Task: Use Forest Effect in this video Movie B.mp4
Action: Mouse pressed left at (417, 217)
Screenshot: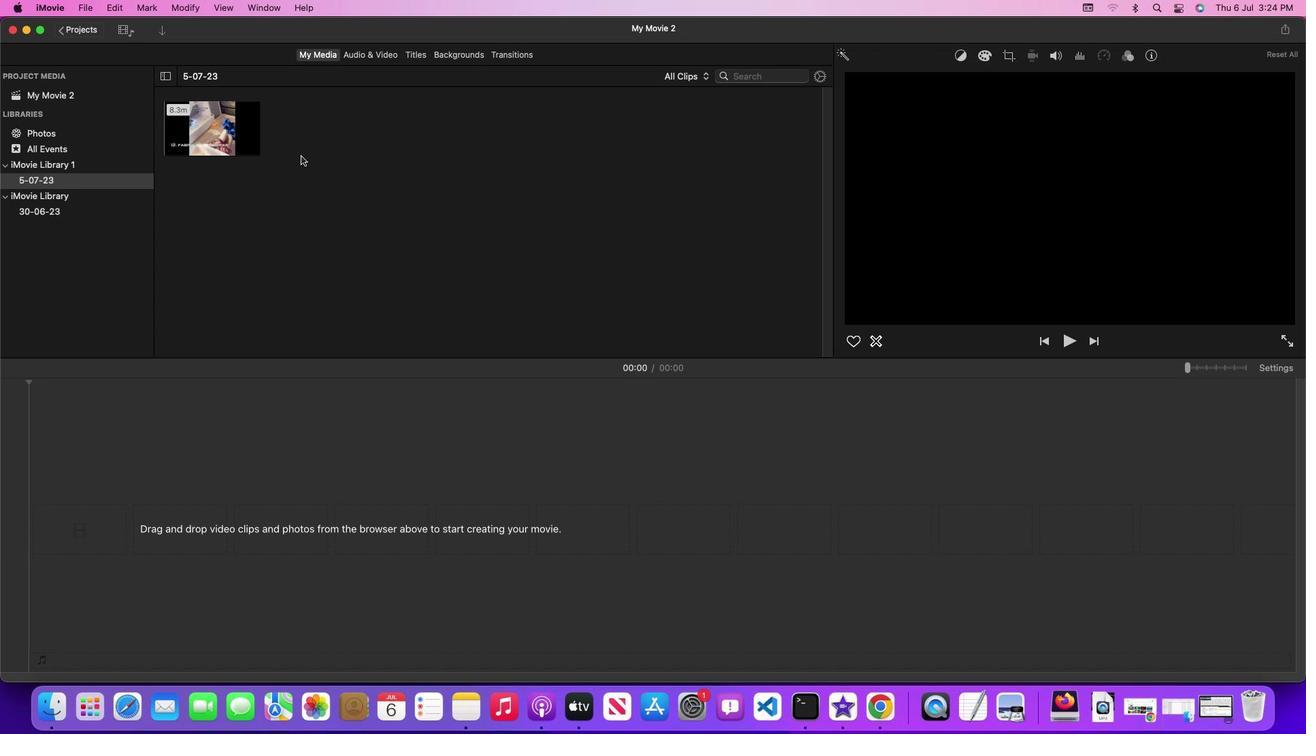 
Action: Mouse moved to (292, 193)
Screenshot: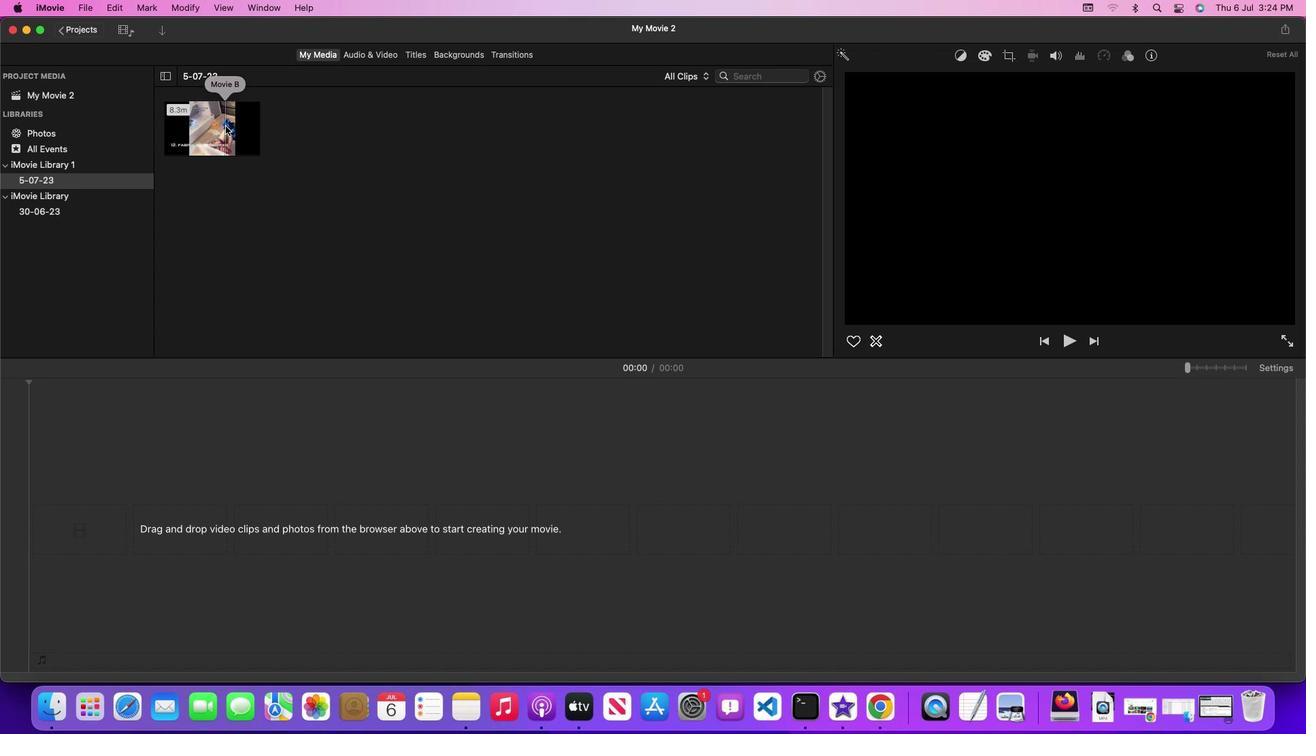 
Action: Mouse pressed left at (292, 193)
Screenshot: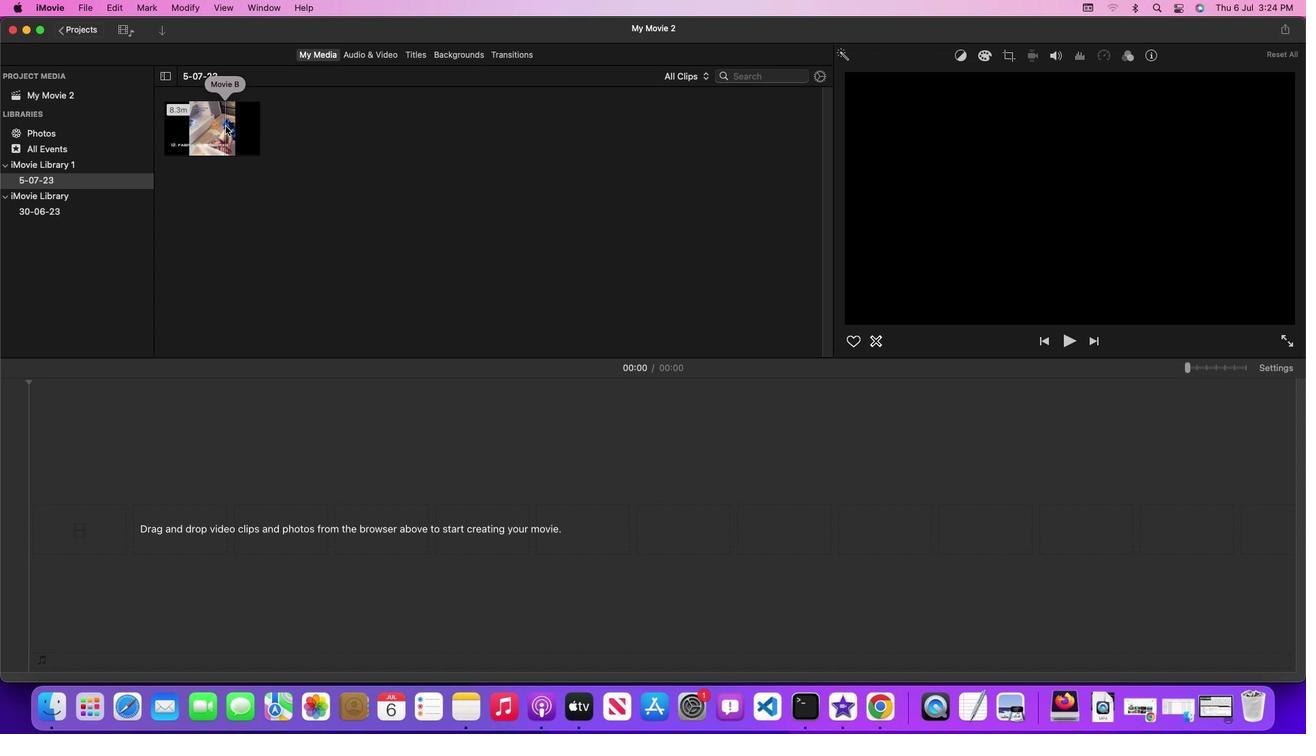 
Action: Mouse pressed left at (292, 193)
Screenshot: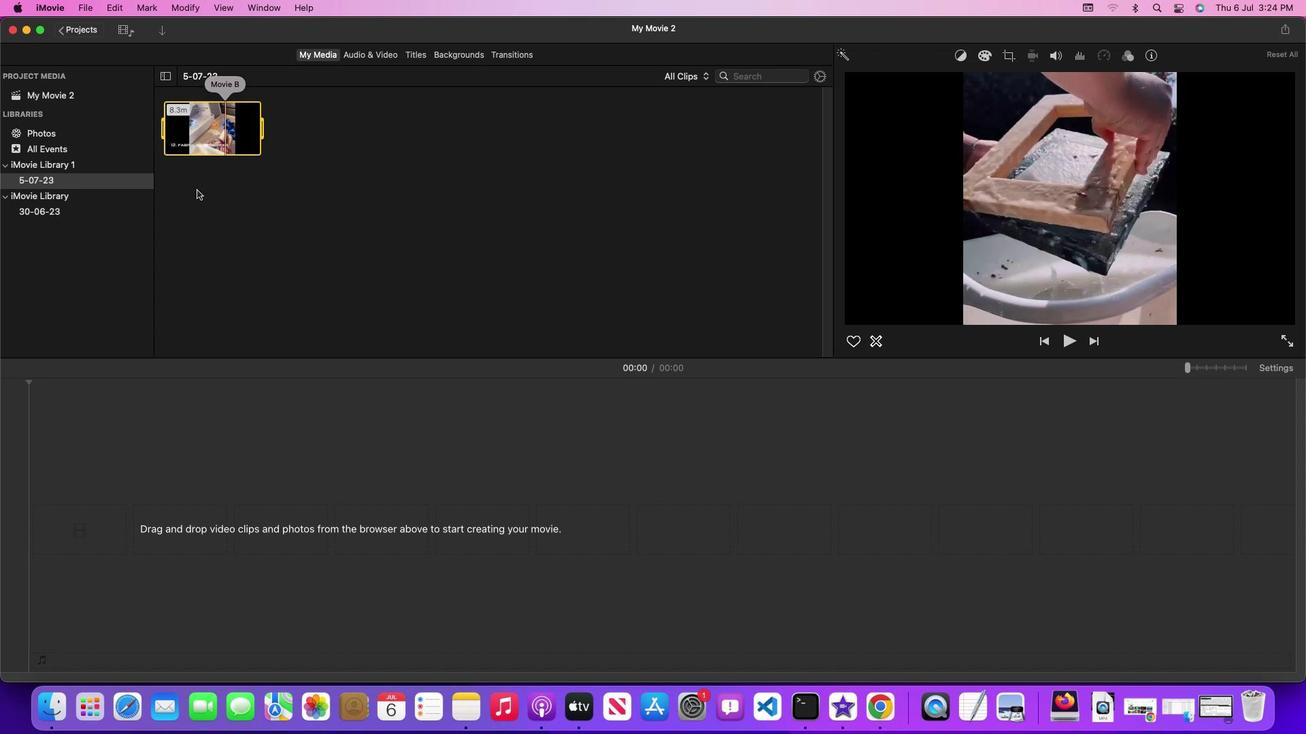 
Action: Mouse moved to (451, 121)
Screenshot: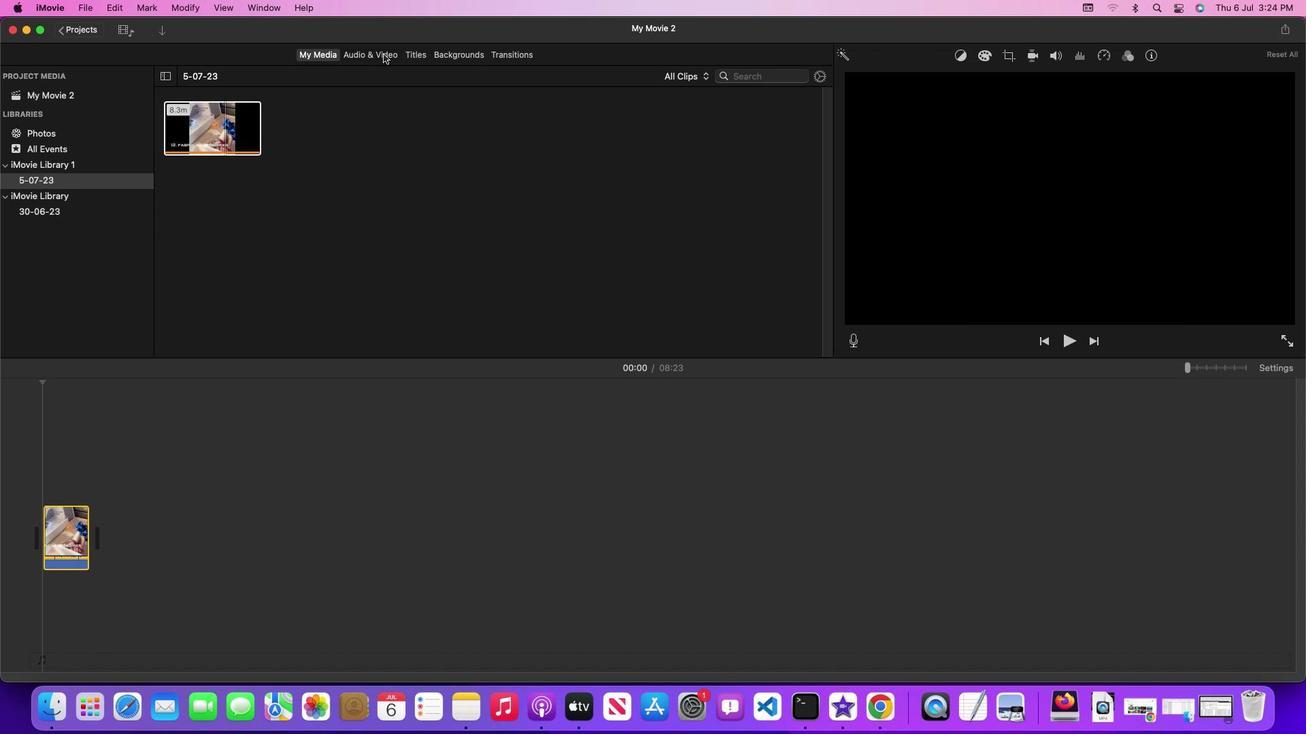 
Action: Mouse pressed left at (451, 121)
Screenshot: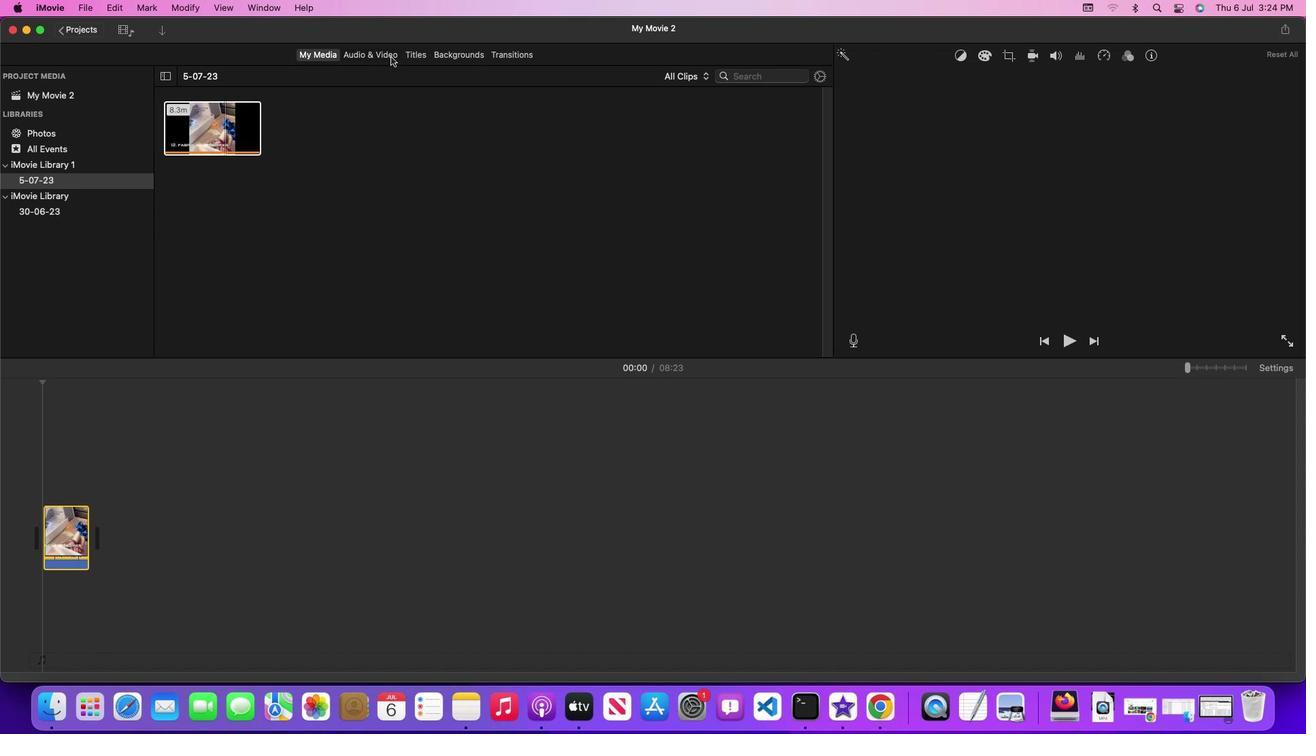 
Action: Mouse moved to (898, 252)
Screenshot: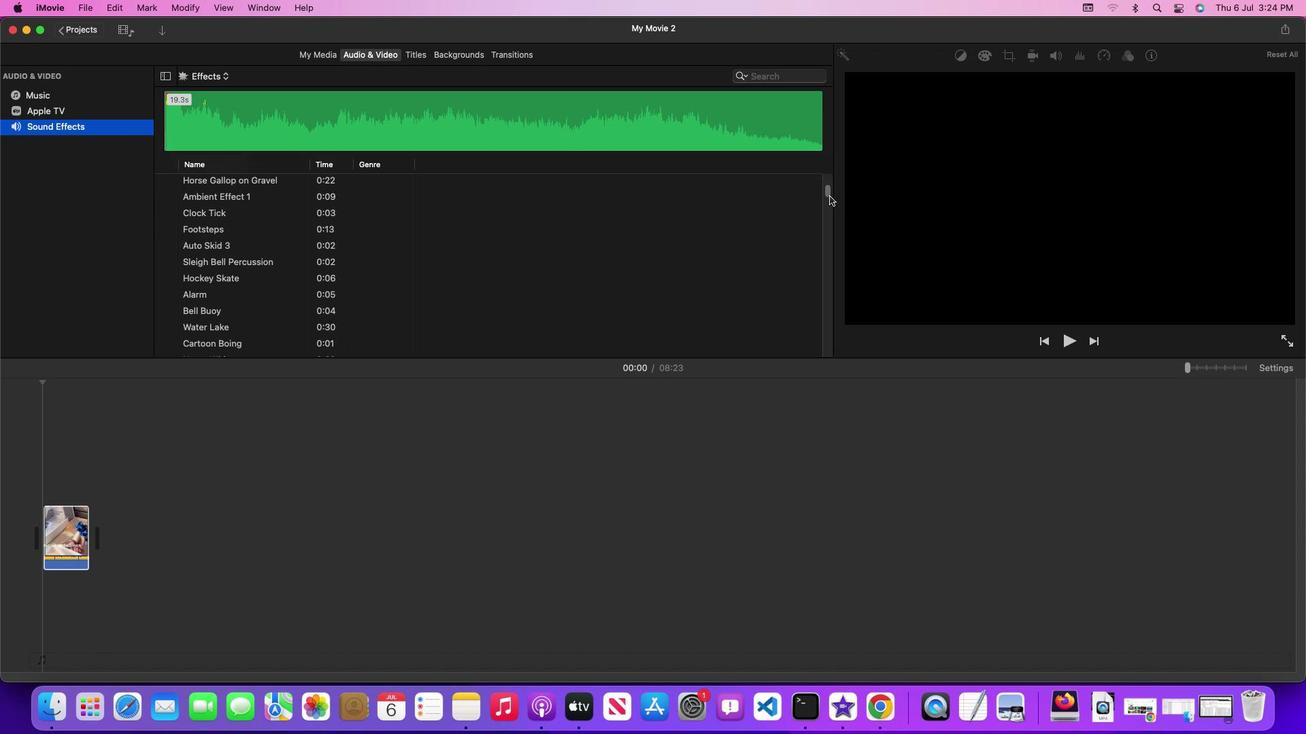 
Action: Mouse pressed left at (898, 252)
Screenshot: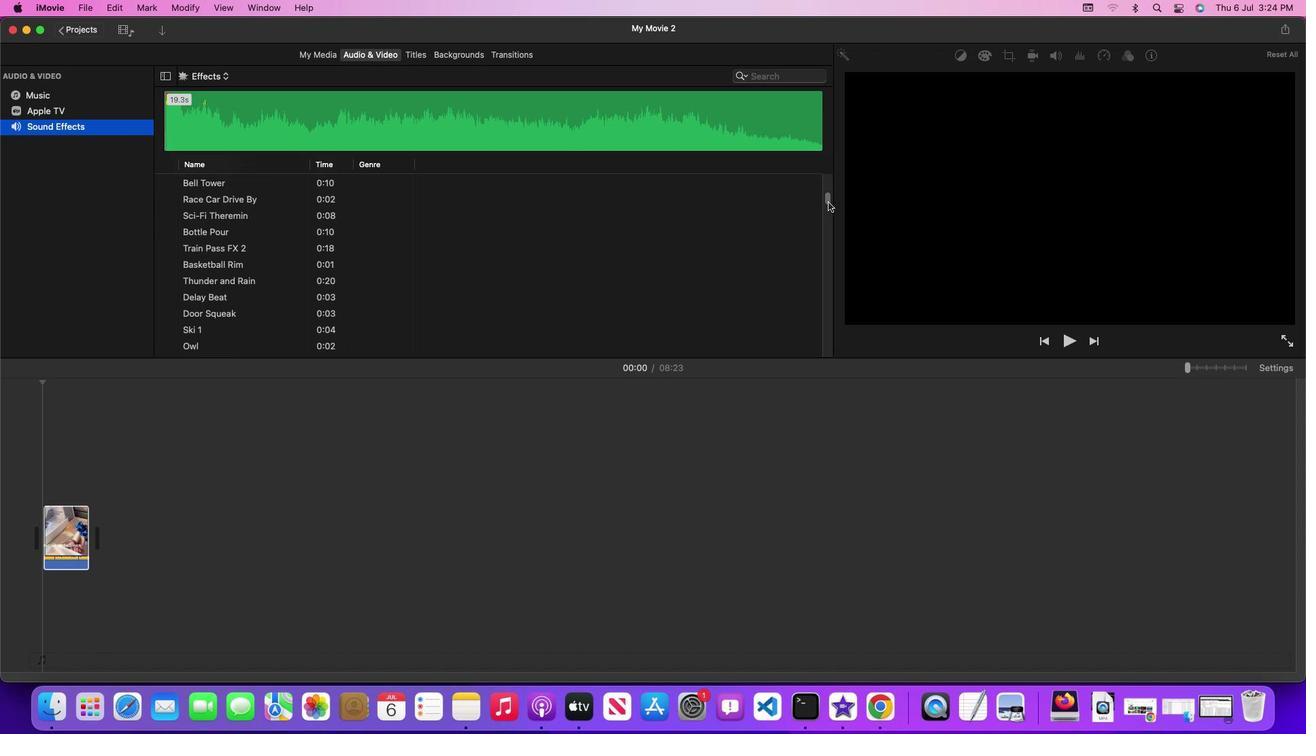 
Action: Mouse moved to (659, 357)
Screenshot: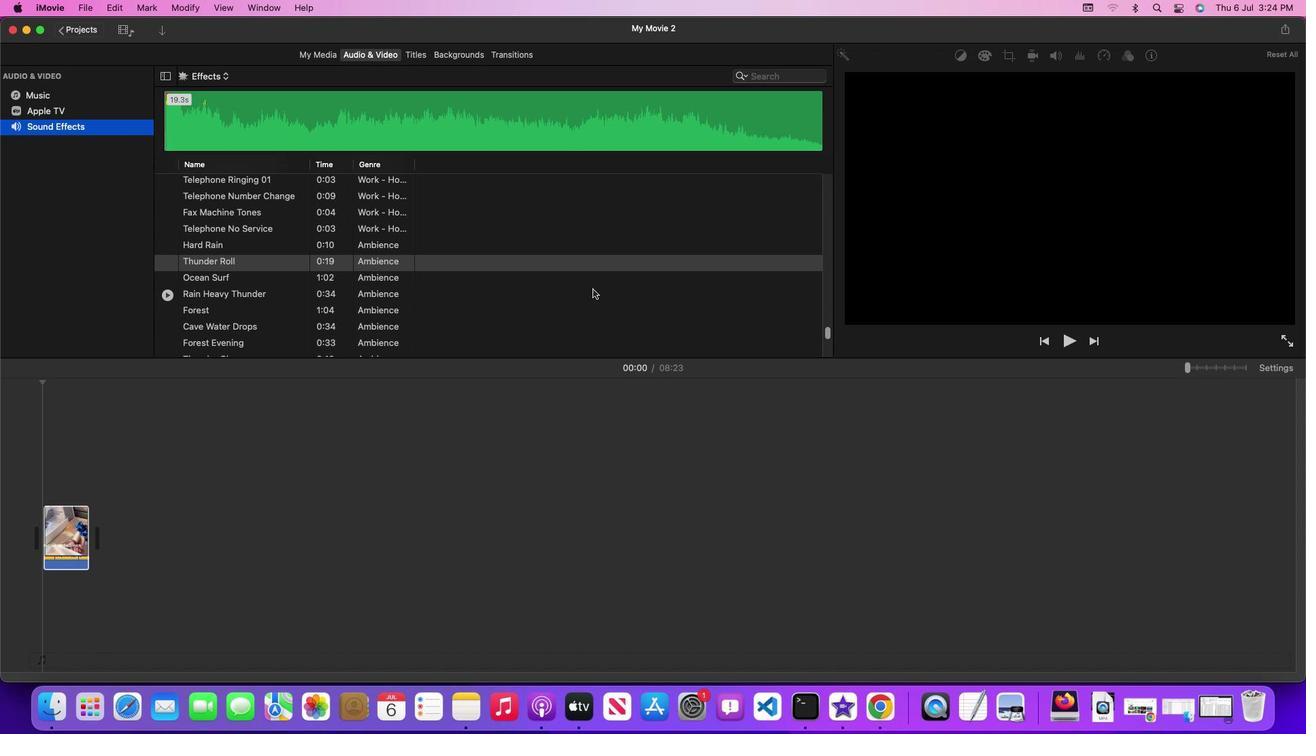
Action: Mouse scrolled (659, 357) with delta (67, 66)
Screenshot: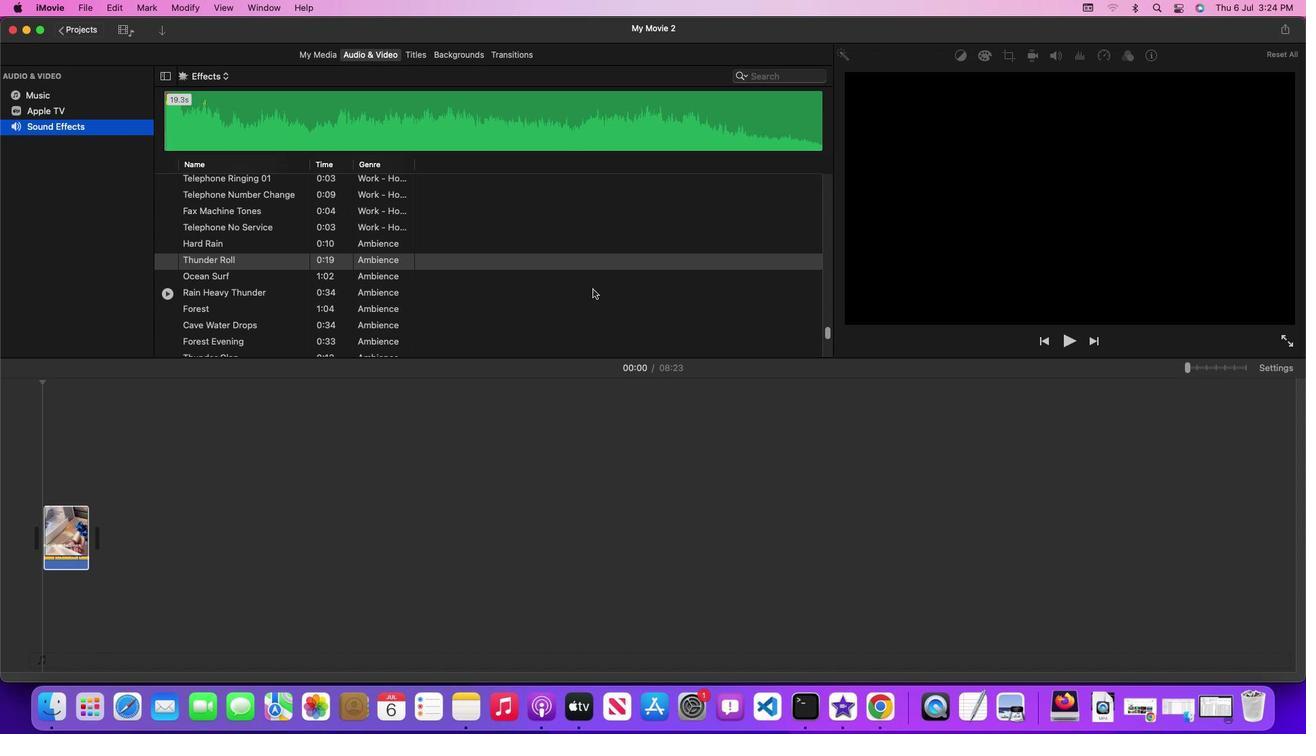 
Action: Mouse moved to (573, 375)
Screenshot: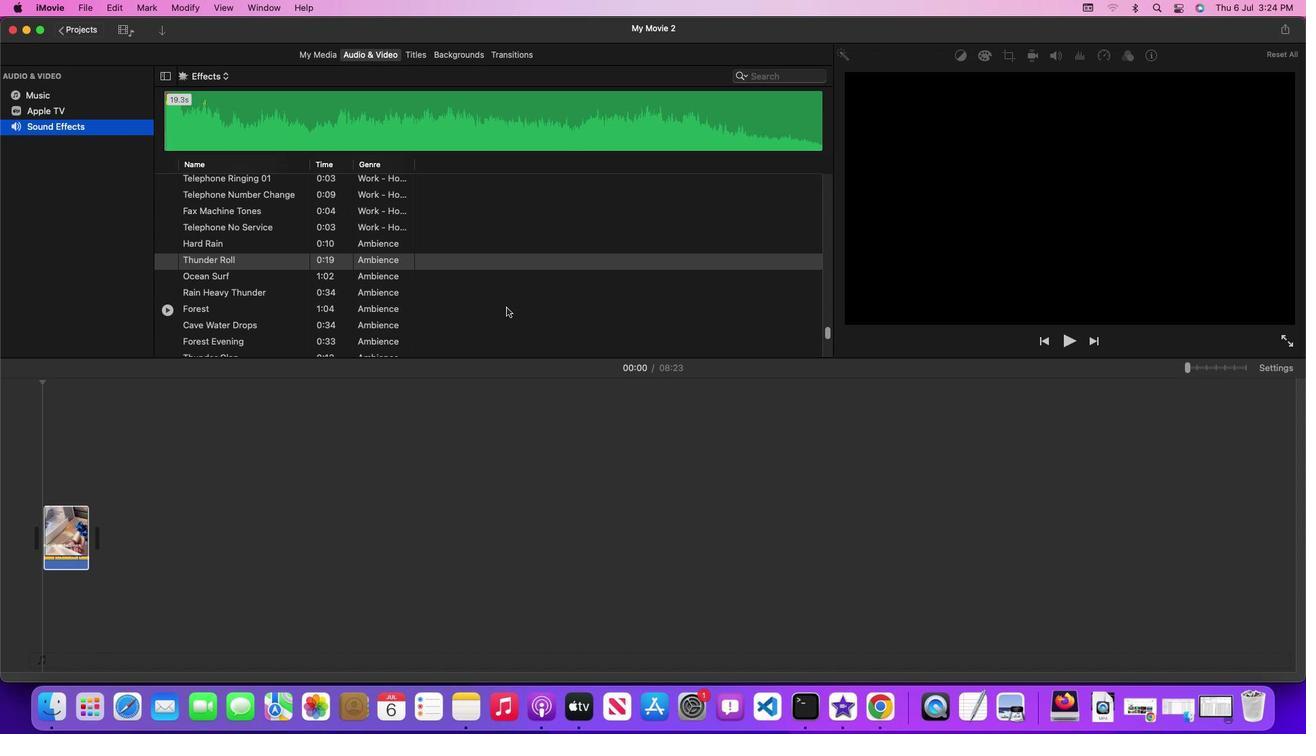 
Action: Mouse pressed left at (573, 375)
Screenshot: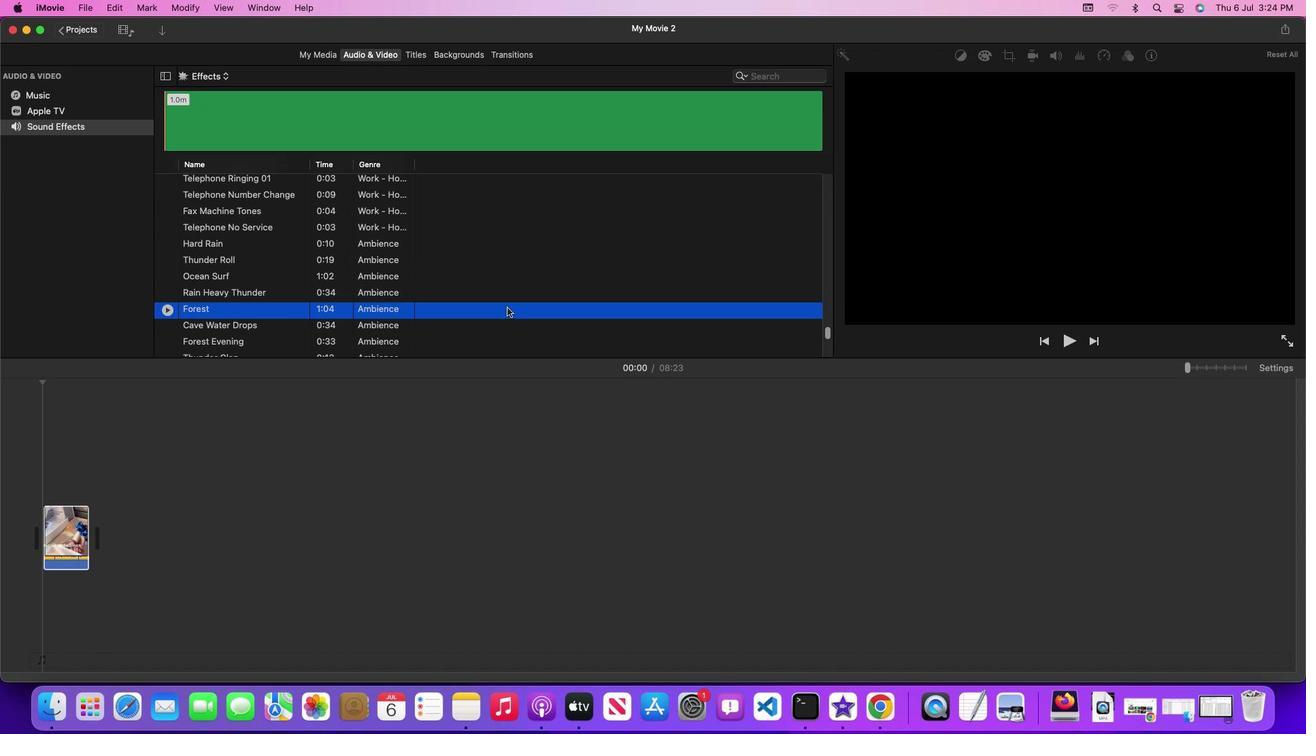 
Action: Mouse moved to (583, 378)
Screenshot: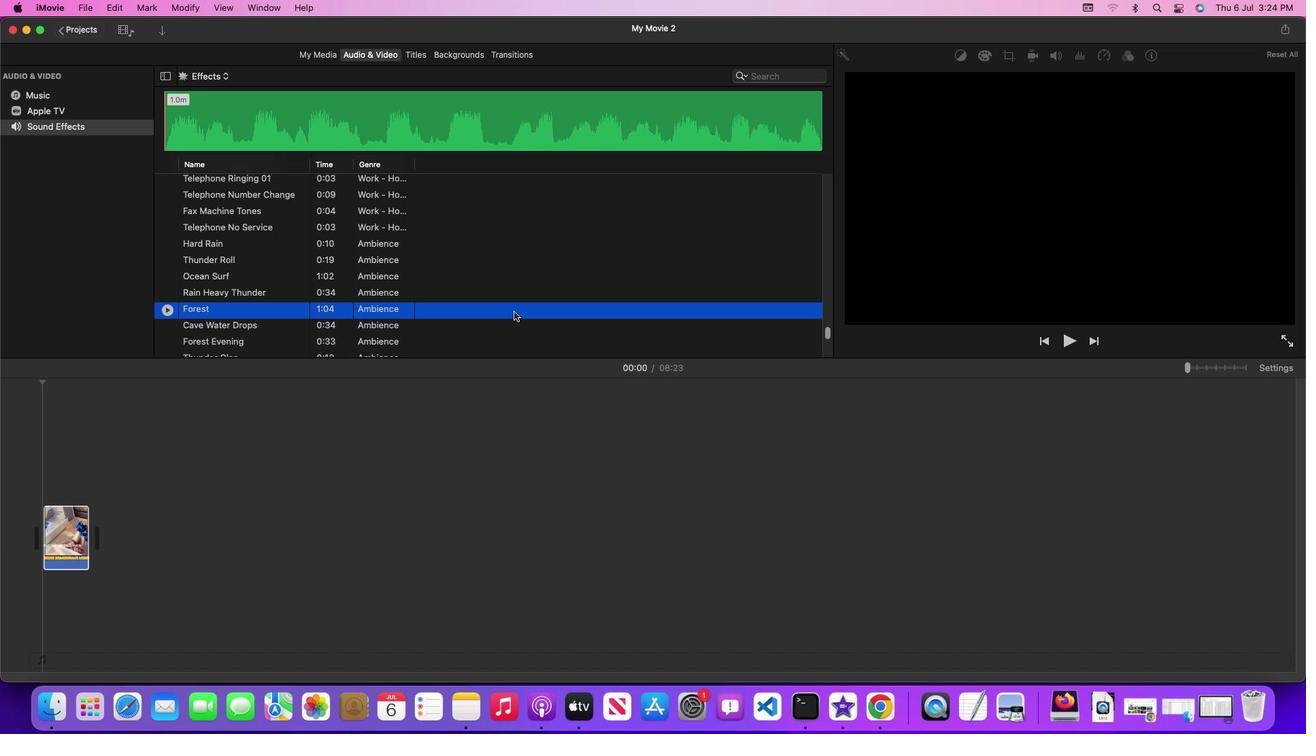 
Action: Mouse pressed left at (583, 378)
Screenshot: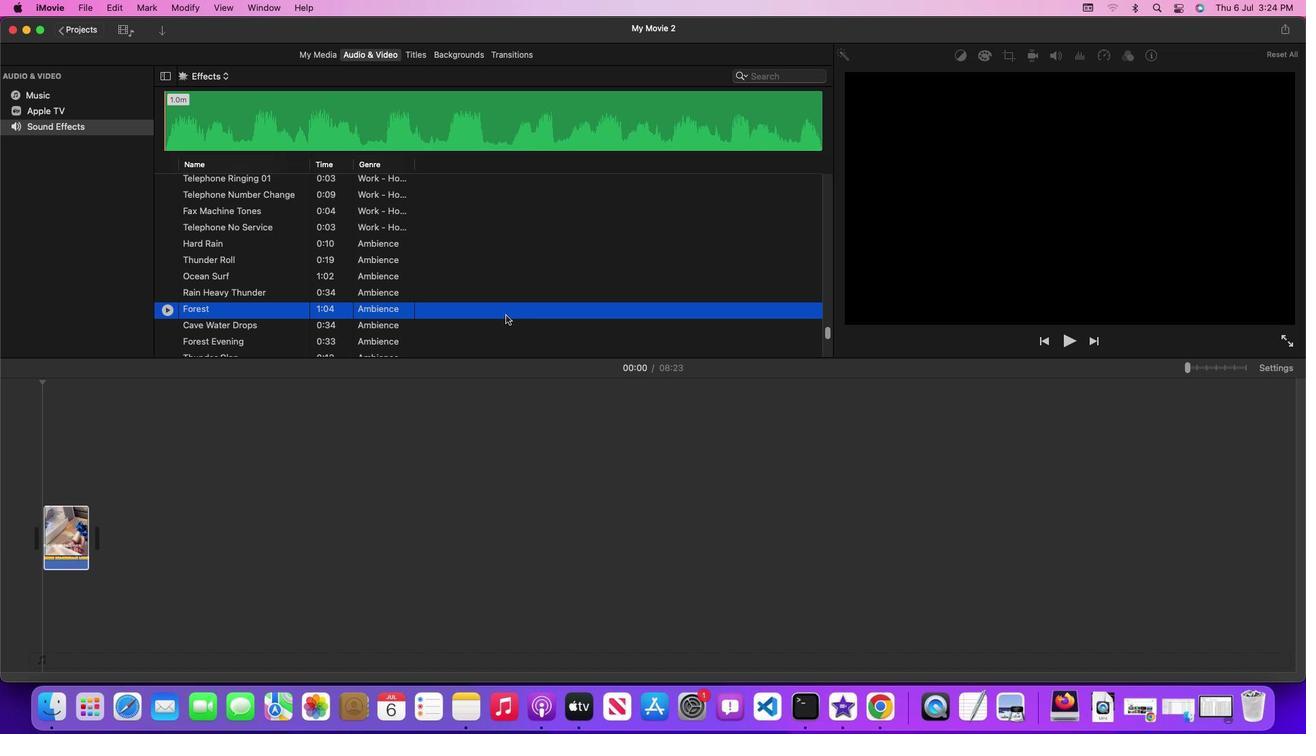 
Action: Mouse moved to (310, 467)
Screenshot: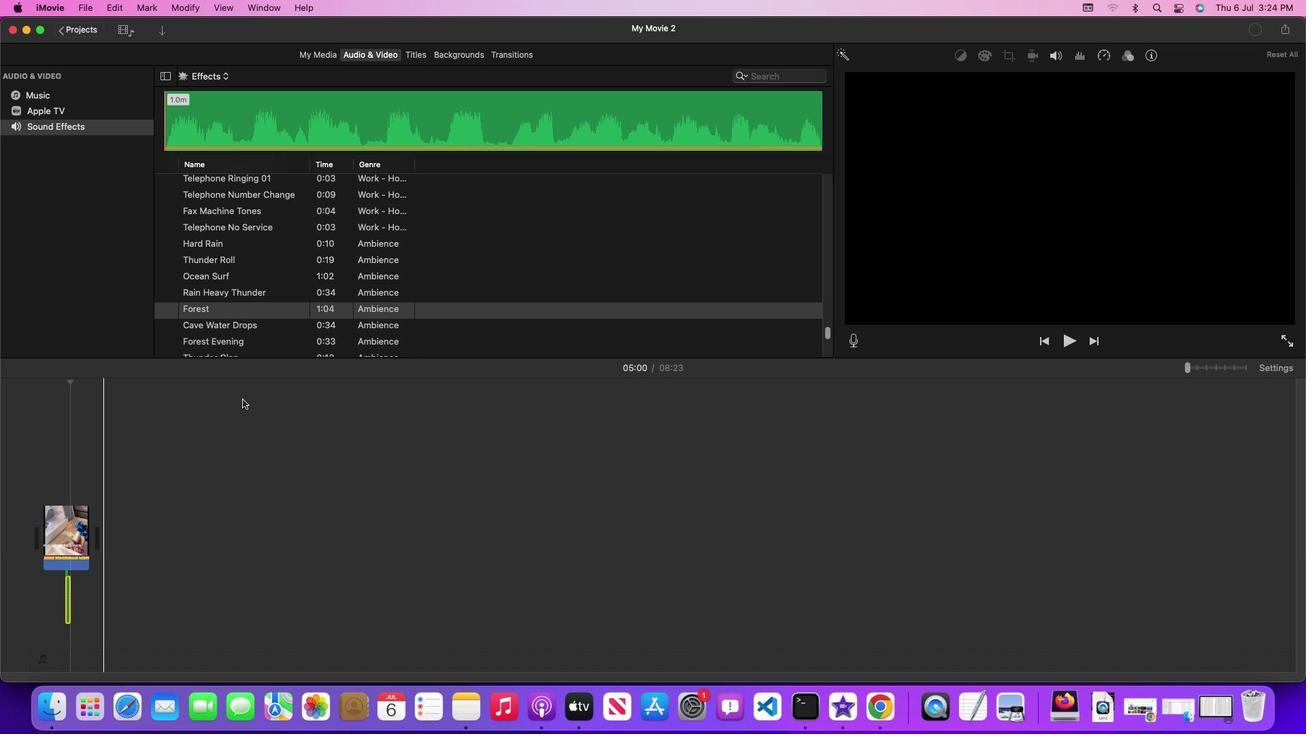 
